 Task: Add Attachment from Google Drive to Card Card0000000131 in Board Board0000000033 in Workspace WS0000000011 in Trello. Add Cover Orange to Card Card0000000131 in Board Board0000000033 in Workspace WS0000000011 in Trello. Add "Add Label …" with "Title" Title0000000131 to Button Button0000000131 to Card Card0000000131 in Board Board0000000033 in Workspace WS0000000011 in Trello. Add Description DS0000000131 to Card Card0000000131 in Board Board0000000033 in Workspace WS0000000011 in Trello. Add Comment CM0000000131 to Card Card0000000131 in Board Board0000000033 in Workspace WS0000000011 in Trello
Action: Mouse moved to (499, 22)
Screenshot: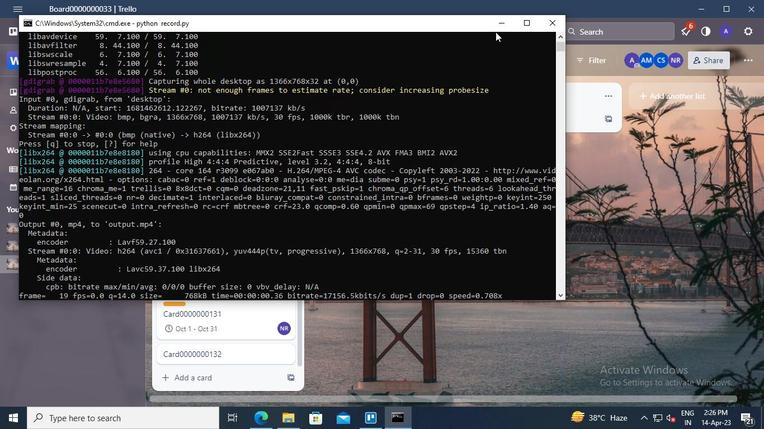 
Action: Mouse pressed left at (499, 22)
Screenshot: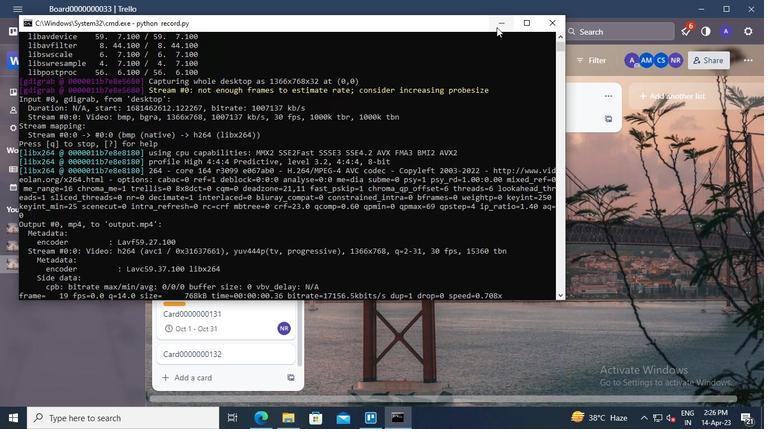 
Action: Mouse moved to (223, 316)
Screenshot: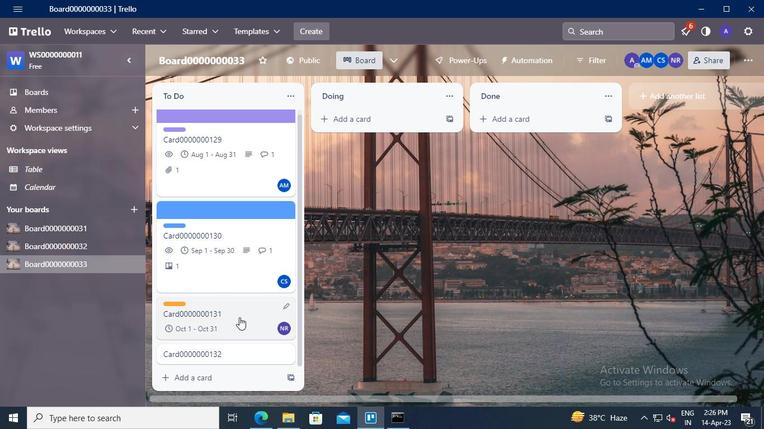 
Action: Mouse pressed left at (223, 316)
Screenshot: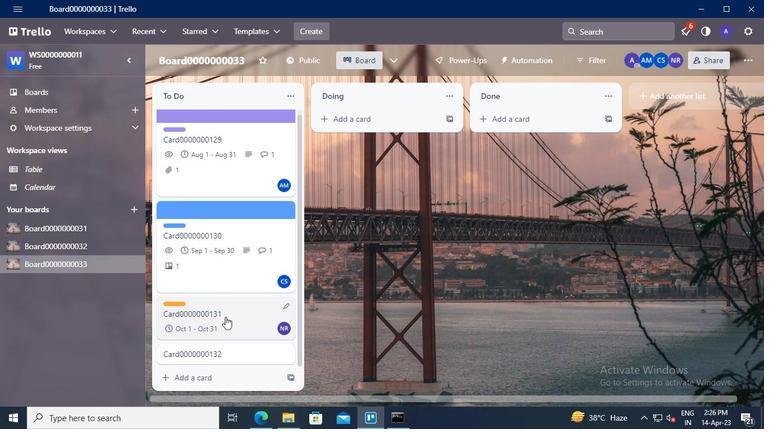 
Action: Mouse moved to (508, 234)
Screenshot: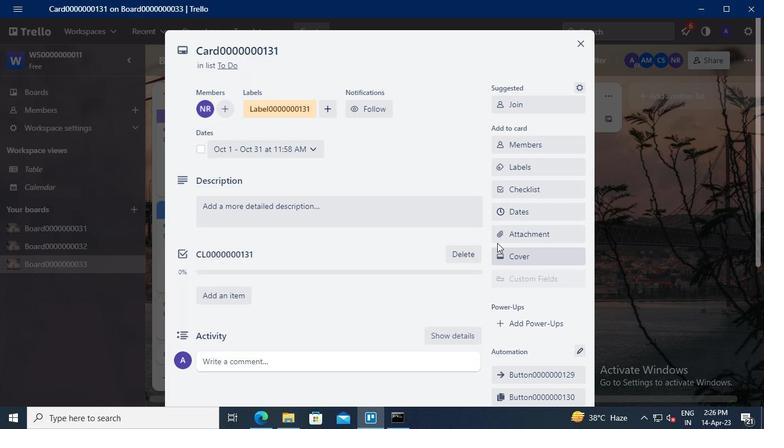 
Action: Mouse pressed left at (508, 234)
Screenshot: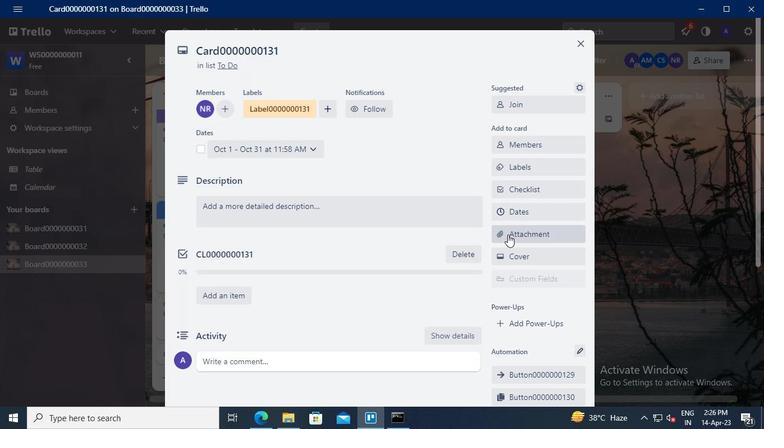 
Action: Mouse moved to (539, 134)
Screenshot: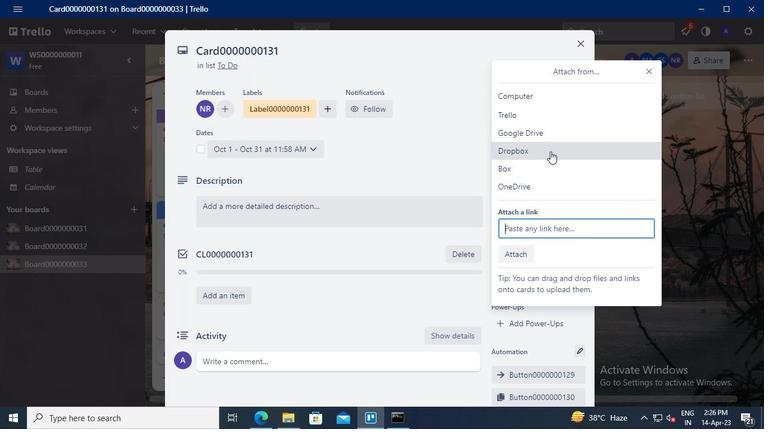 
Action: Mouse pressed left at (539, 134)
Screenshot: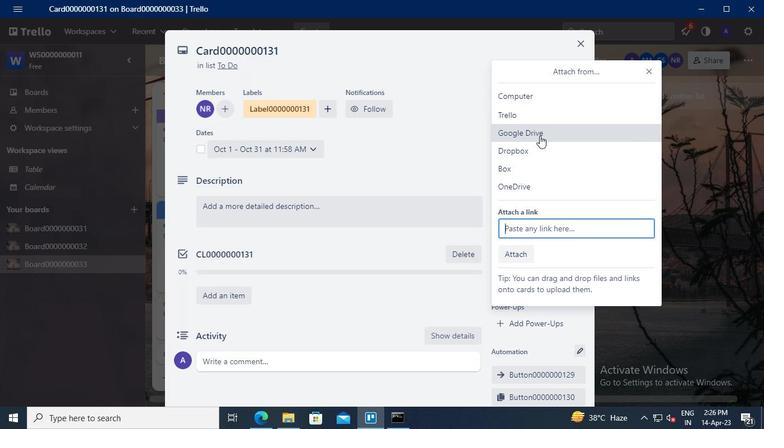 
Action: Mouse moved to (175, 199)
Screenshot: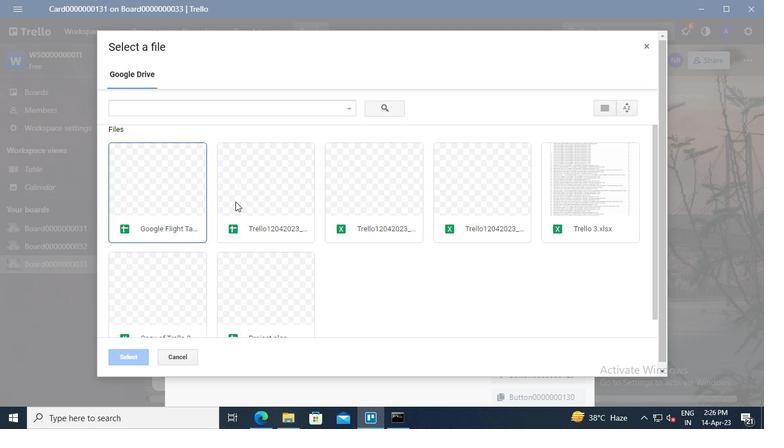 
Action: Mouse pressed left at (175, 199)
Screenshot: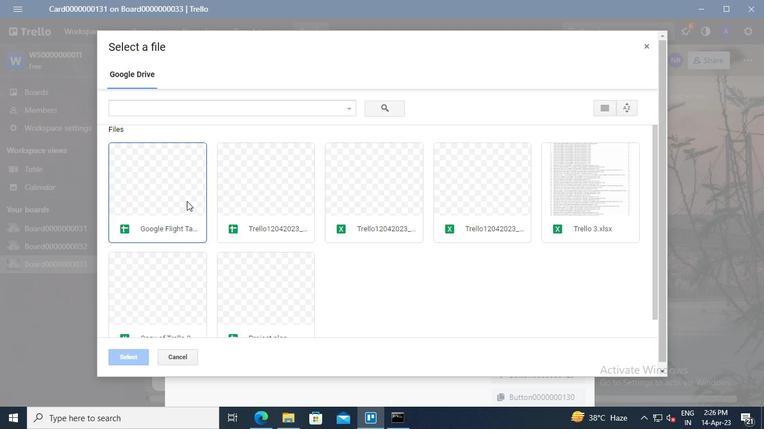 
Action: Mouse moved to (141, 360)
Screenshot: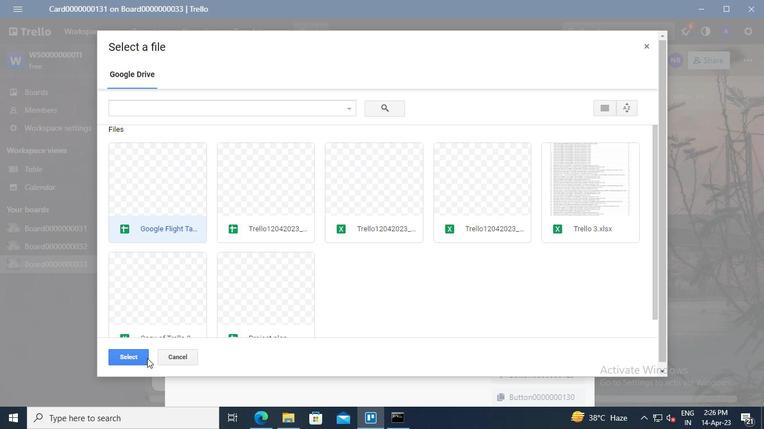 
Action: Mouse pressed left at (141, 360)
Screenshot: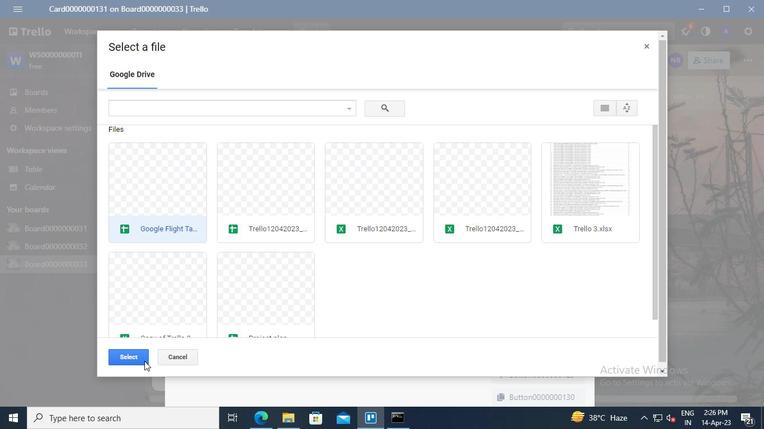 
Action: Mouse moved to (517, 262)
Screenshot: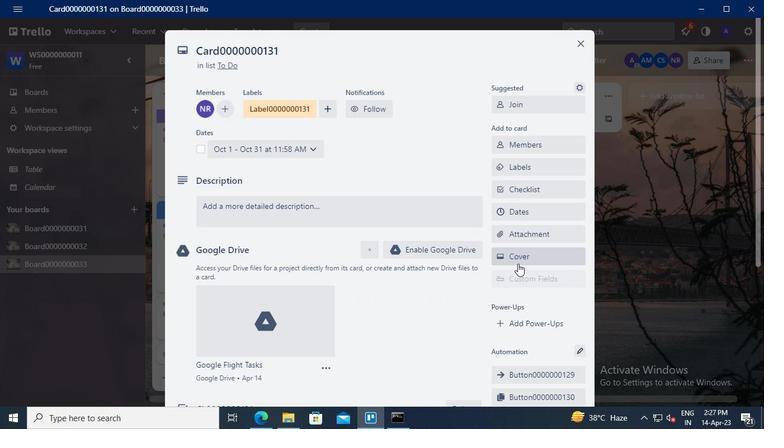 
Action: Mouse pressed left at (517, 262)
Screenshot: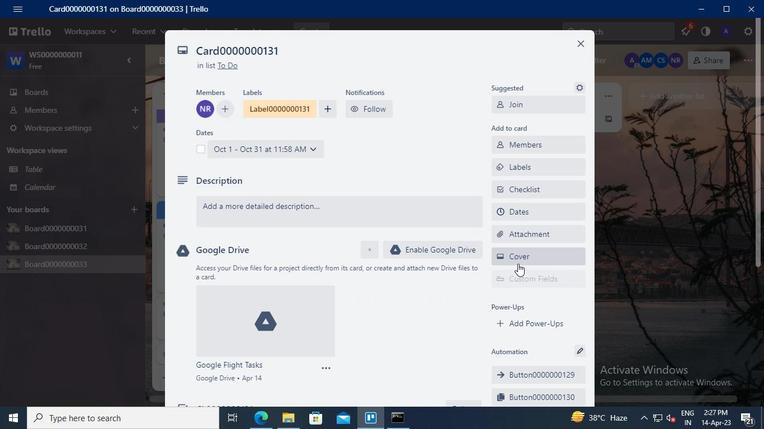 
Action: Mouse moved to (582, 185)
Screenshot: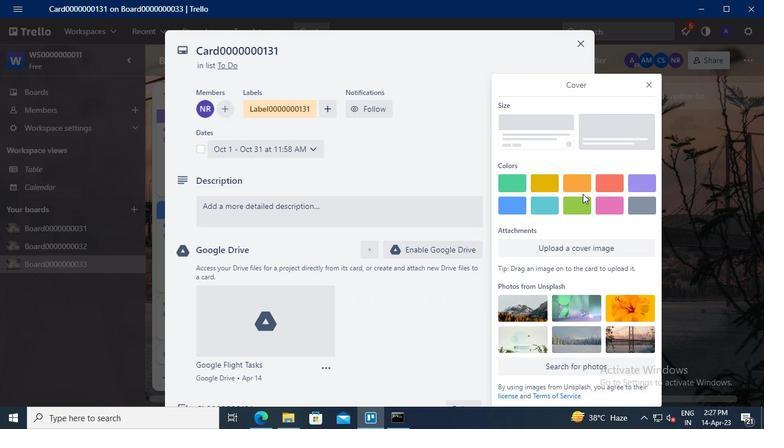 
Action: Mouse pressed left at (582, 185)
Screenshot: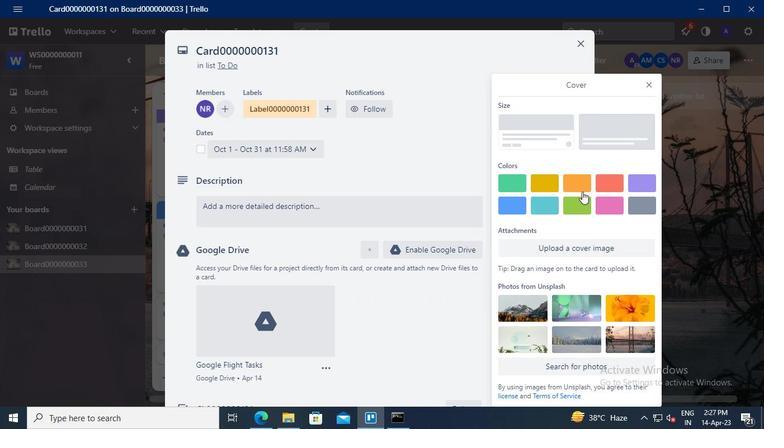 
Action: Mouse moved to (648, 64)
Screenshot: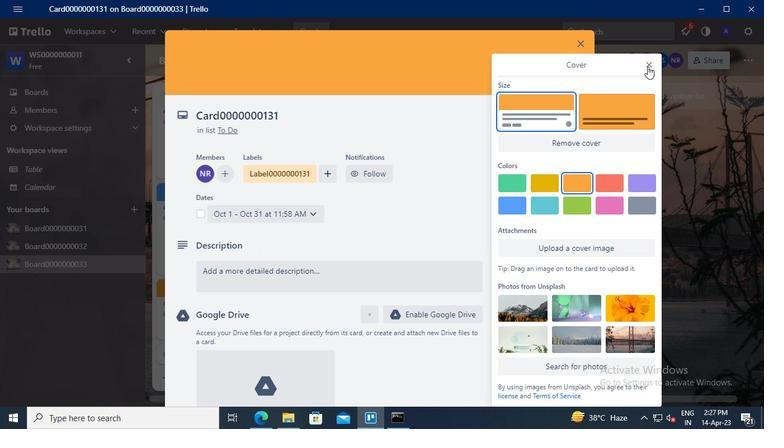 
Action: Mouse pressed left at (648, 64)
Screenshot: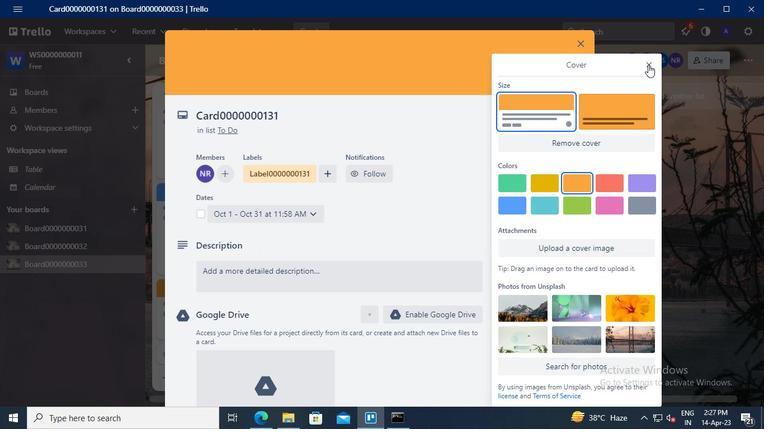 
Action: Mouse moved to (536, 347)
Screenshot: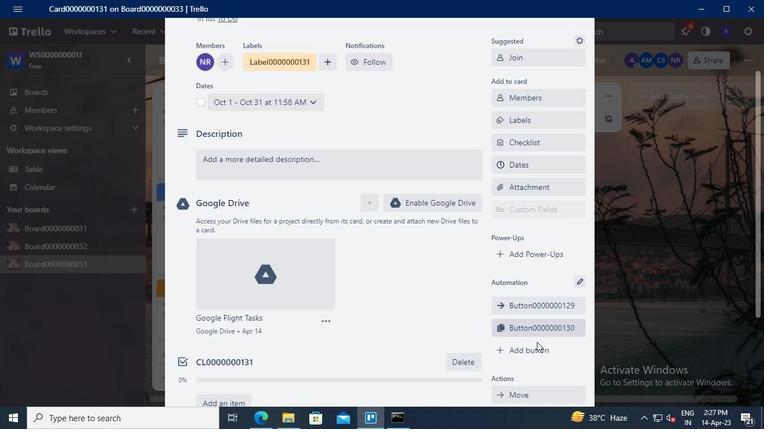 
Action: Mouse pressed left at (536, 347)
Screenshot: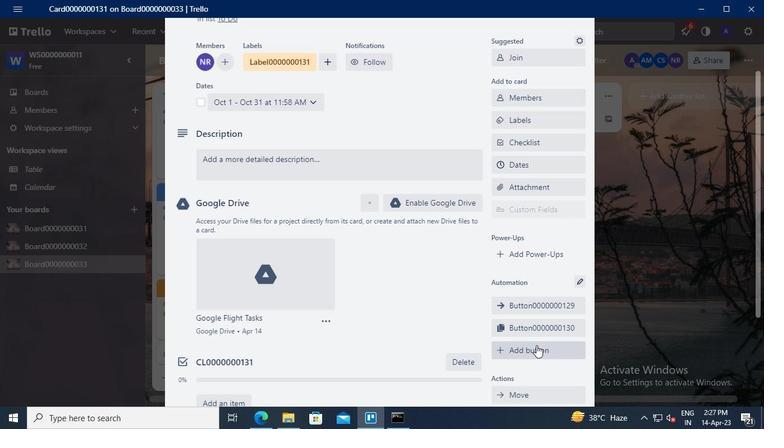
Action: Mouse moved to (543, 151)
Screenshot: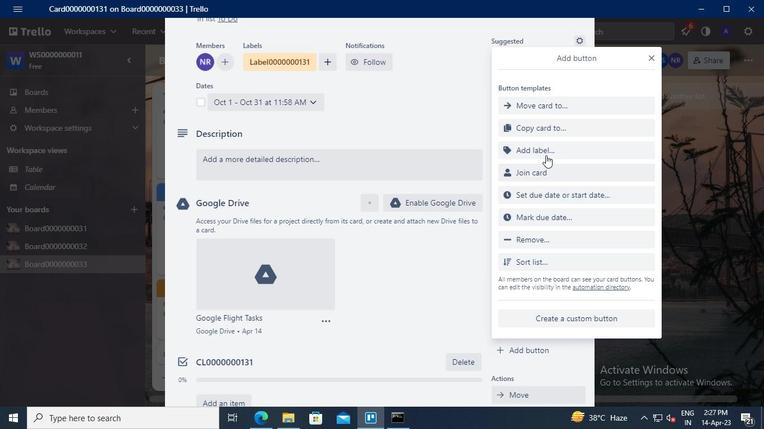 
Action: Mouse pressed left at (543, 151)
Screenshot: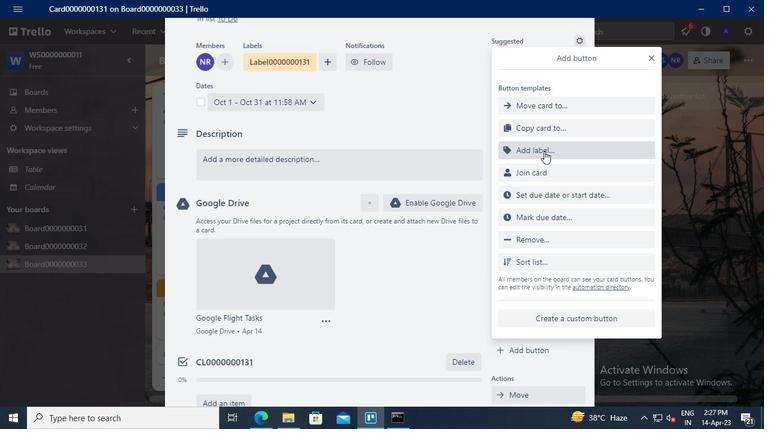 
Action: Mouse moved to (549, 180)
Screenshot: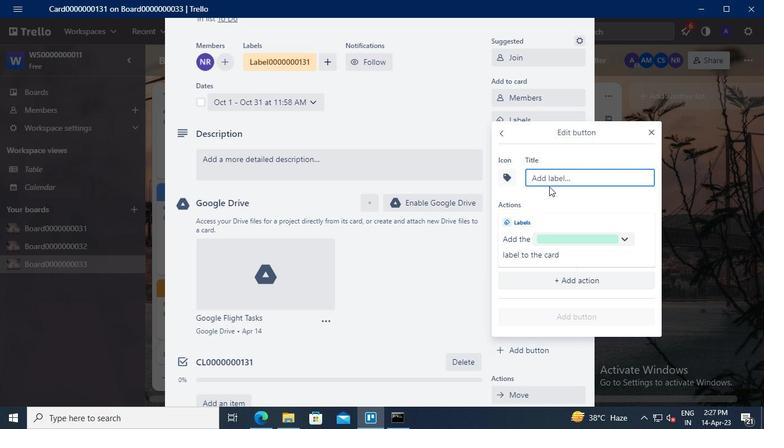 
Action: Mouse pressed left at (549, 180)
Screenshot: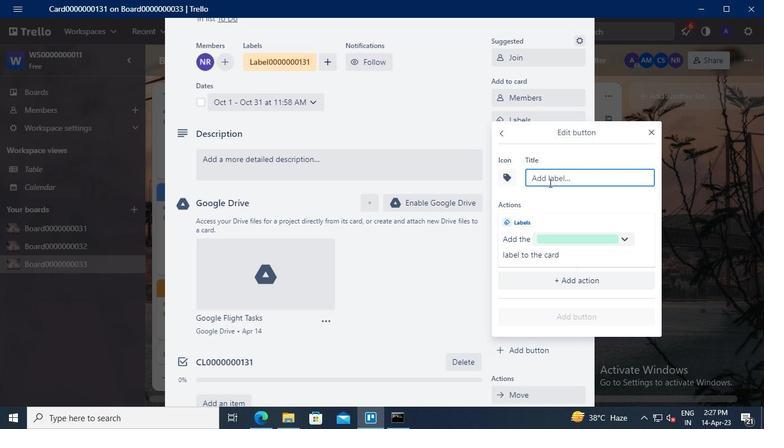
Action: Keyboard Key.shift
Screenshot: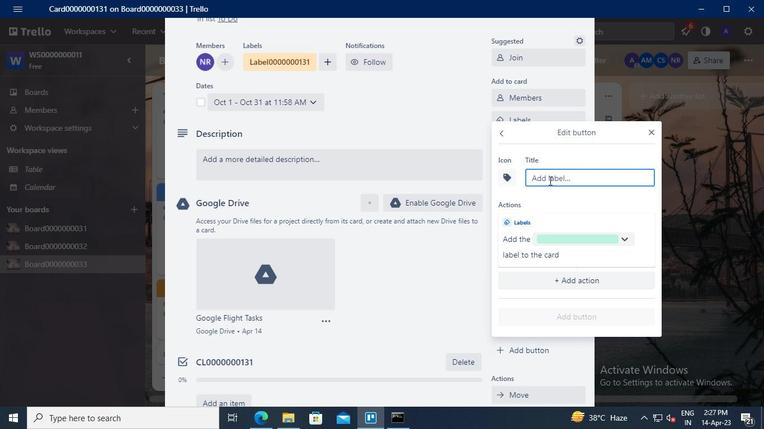 
Action: Keyboard T
Screenshot: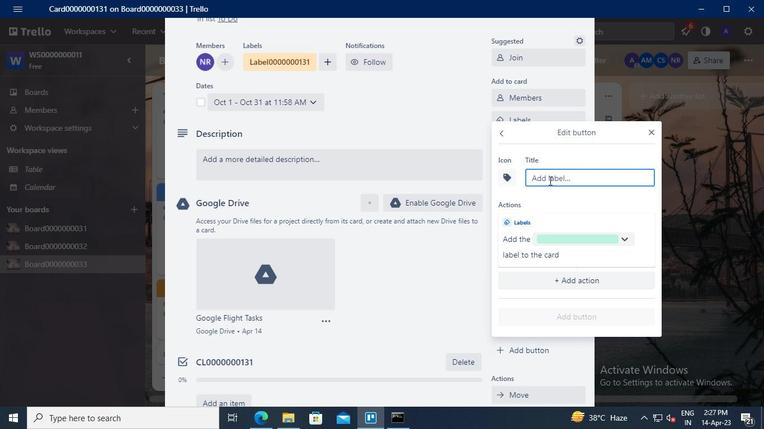 
Action: Keyboard i
Screenshot: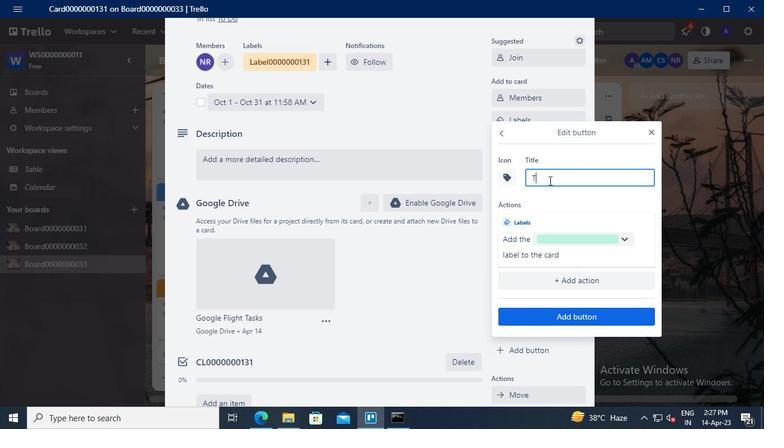 
Action: Keyboard t
Screenshot: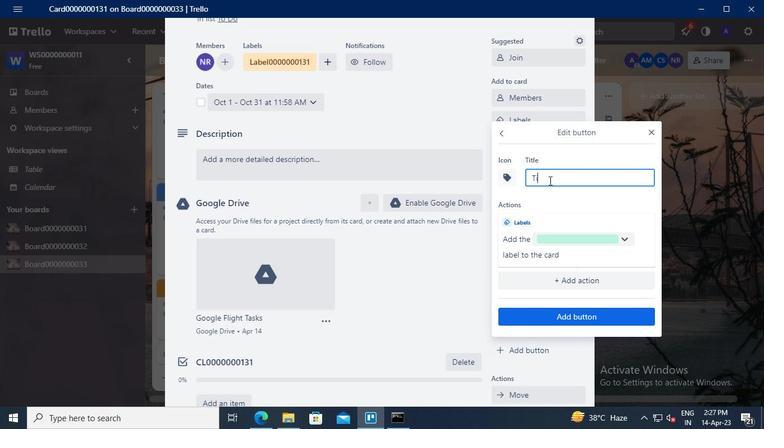 
Action: Keyboard l
Screenshot: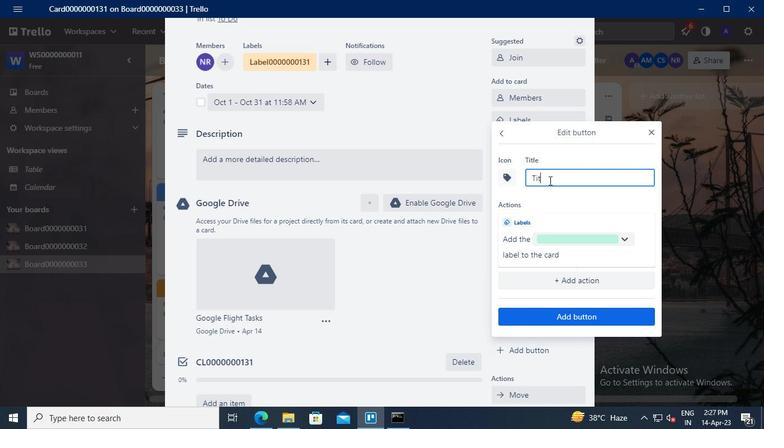 
Action: Keyboard e
Screenshot: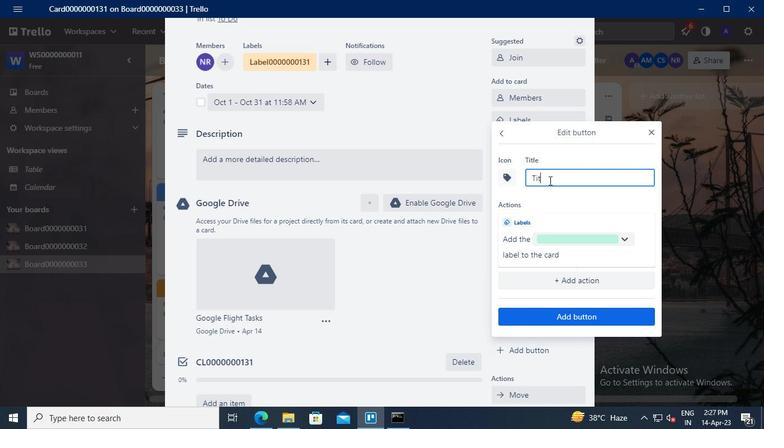 
Action: Keyboard <96>
Screenshot: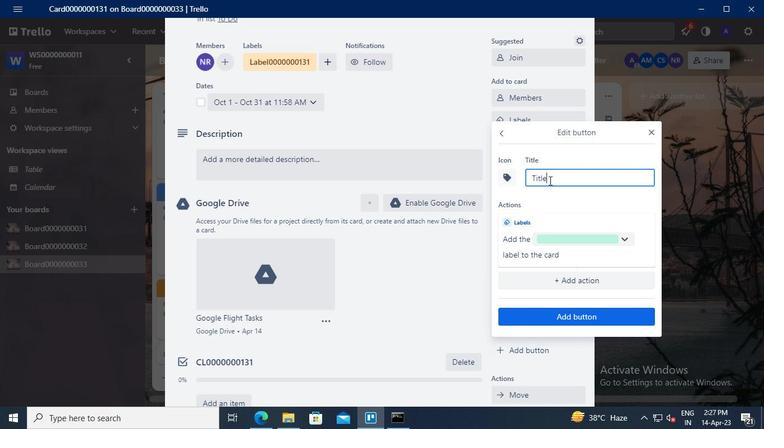 
Action: Keyboard <96>
Screenshot: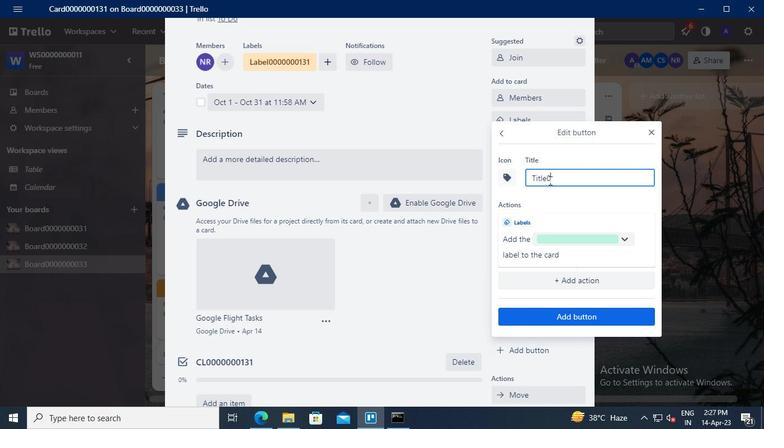 
Action: Keyboard <96>
Screenshot: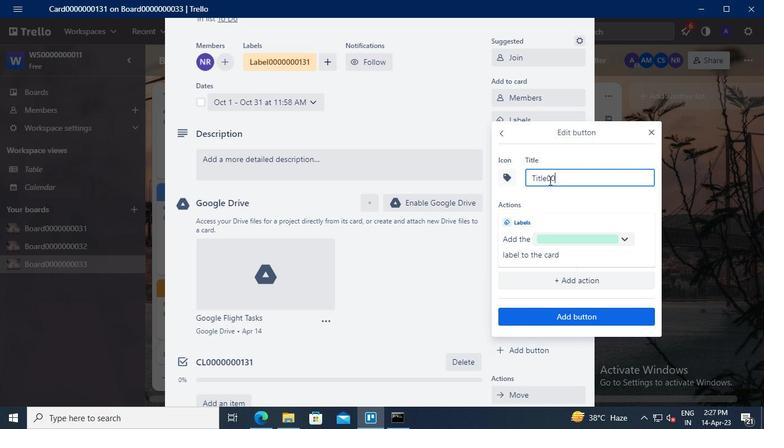 
Action: Keyboard <96>
Screenshot: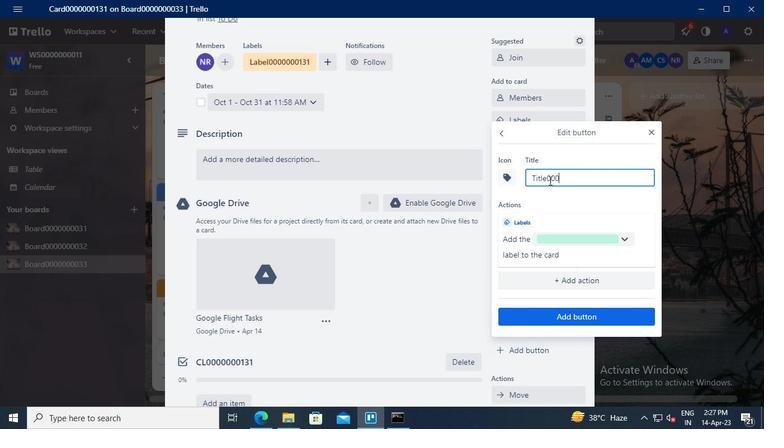 
Action: Keyboard <96>
Screenshot: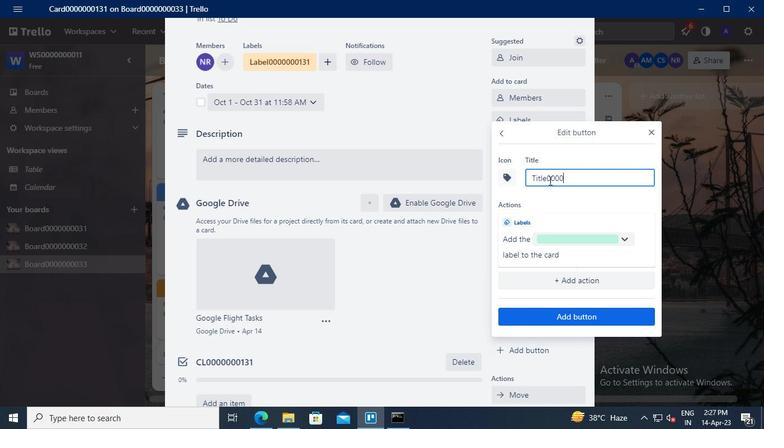 
Action: Keyboard <96>
Screenshot: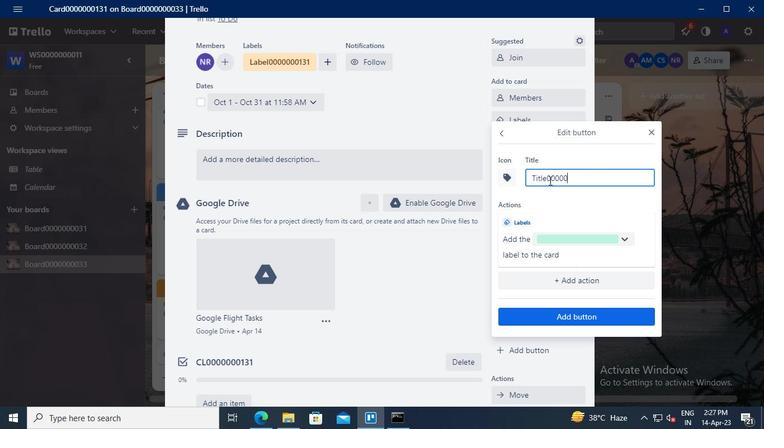 
Action: Keyboard <96>
Screenshot: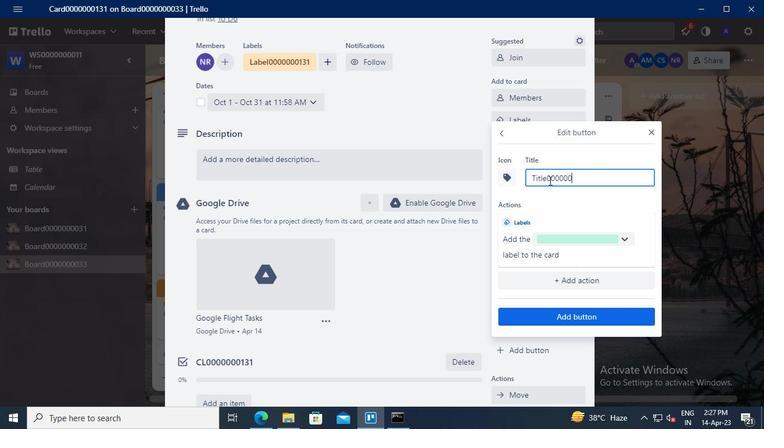 
Action: Keyboard <97>
Screenshot: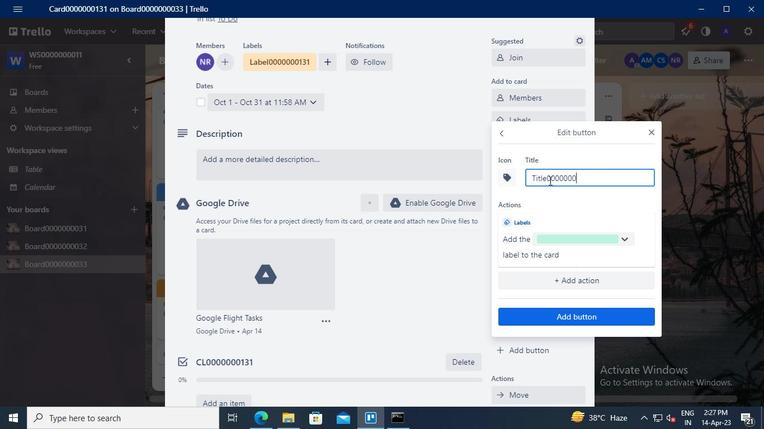 
Action: Keyboard <99>
Screenshot: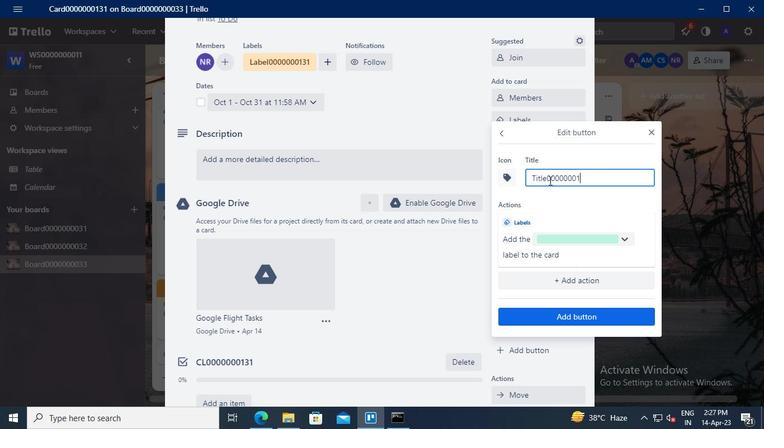 
Action: Keyboard <97>
Screenshot: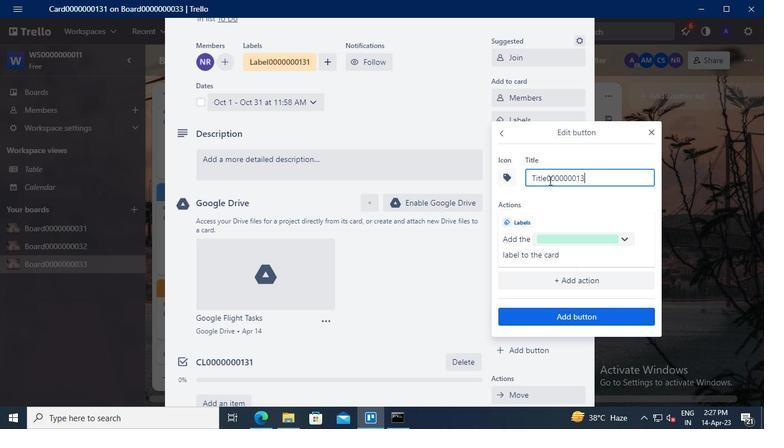 
Action: Mouse moved to (576, 313)
Screenshot: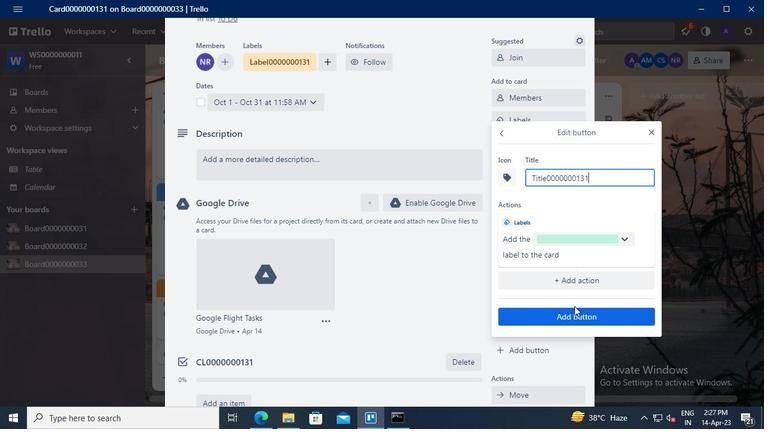 
Action: Mouse pressed left at (576, 313)
Screenshot: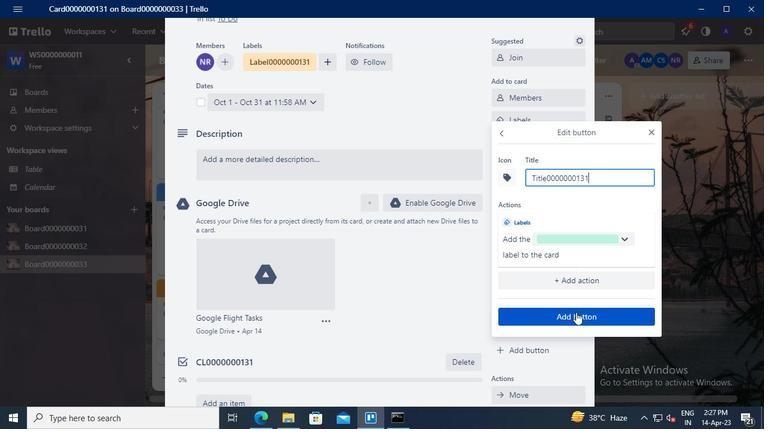 
Action: Mouse moved to (248, 164)
Screenshot: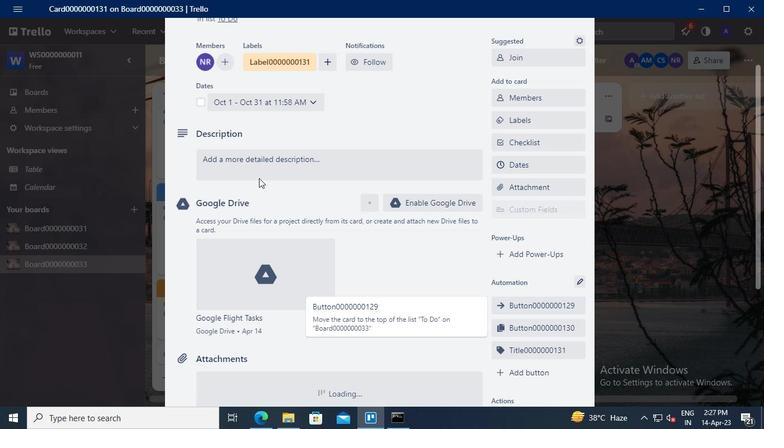 
Action: Mouse pressed left at (248, 164)
Screenshot: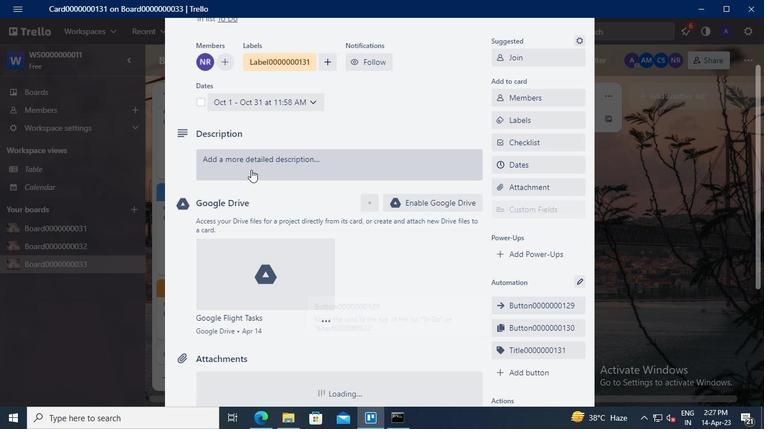 
Action: Mouse moved to (233, 202)
Screenshot: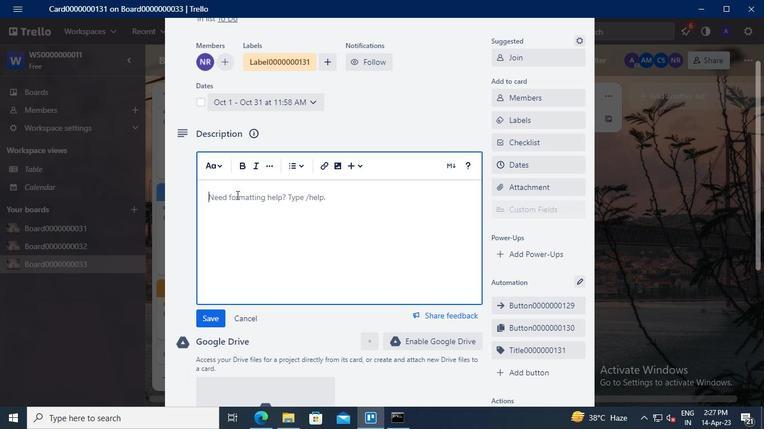 
Action: Mouse pressed left at (233, 202)
Screenshot: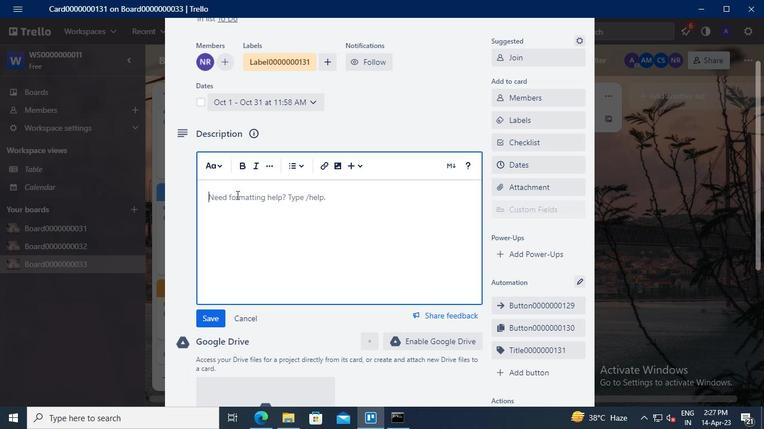 
Action: Keyboard Key.shift
Screenshot: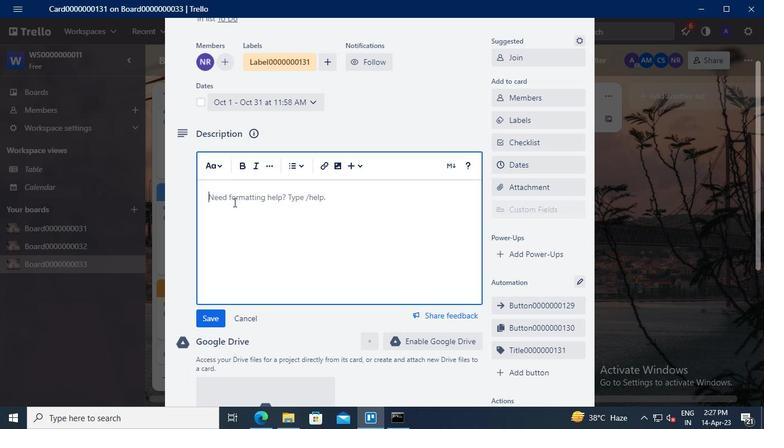 
Action: Keyboard D
Screenshot: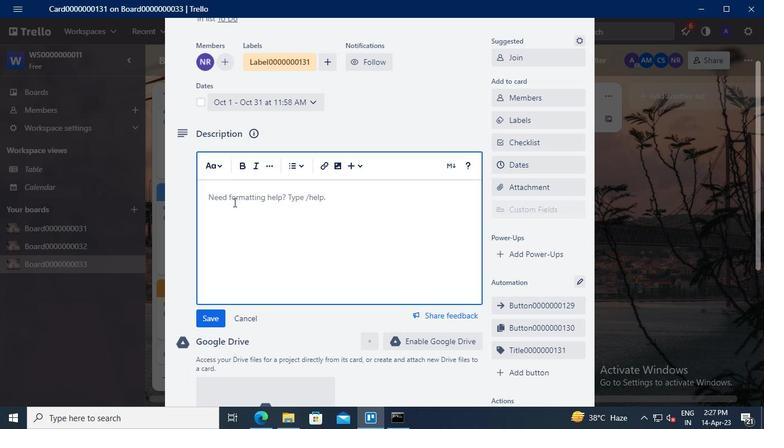 
Action: Keyboard S
Screenshot: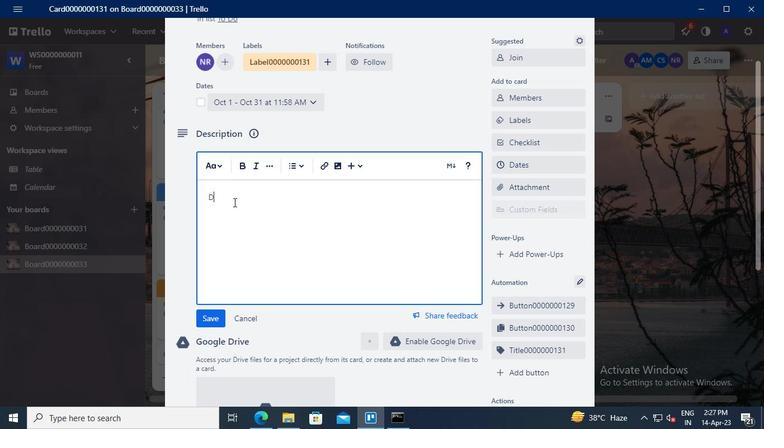 
Action: Keyboard <96>
Screenshot: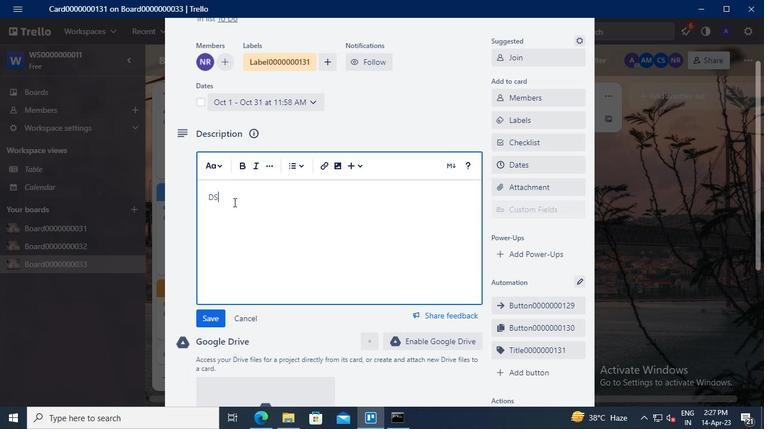 
Action: Keyboard <96>
Screenshot: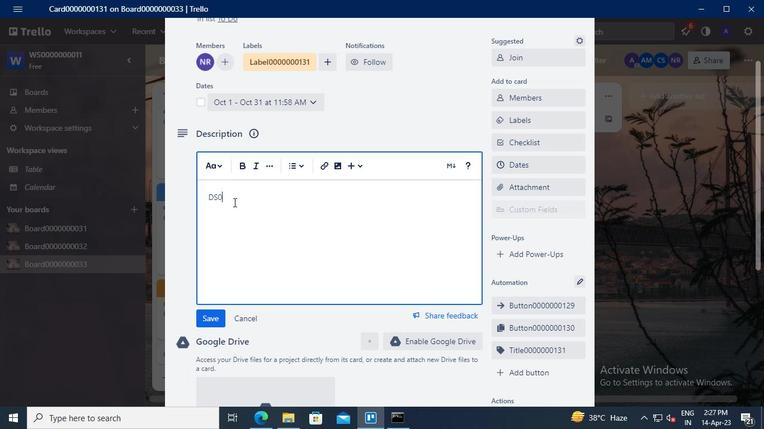 
Action: Keyboard <96>
Screenshot: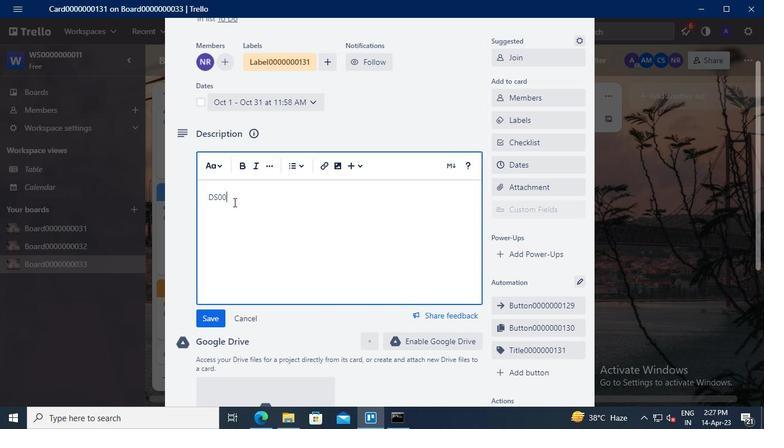 
Action: Keyboard <96>
Screenshot: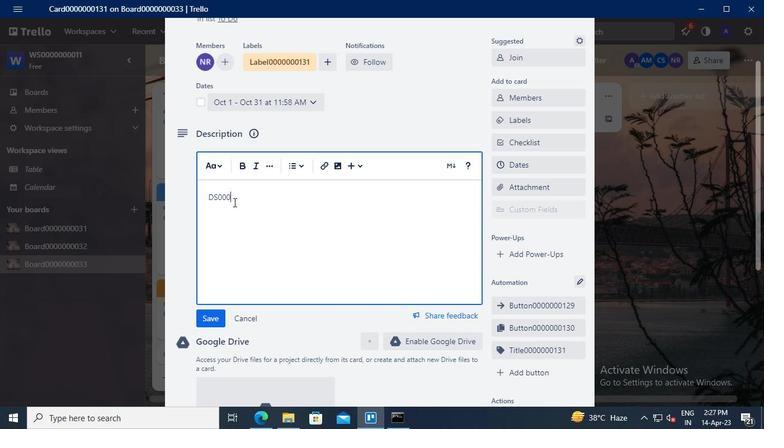 
Action: Keyboard <96>
Screenshot: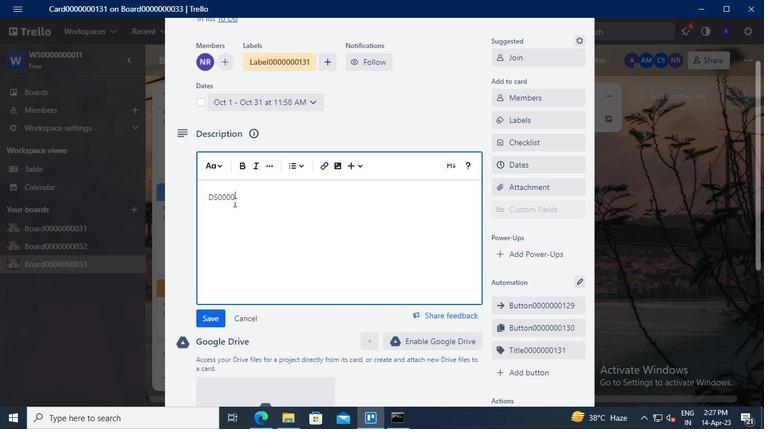 
Action: Keyboard <96>
Screenshot: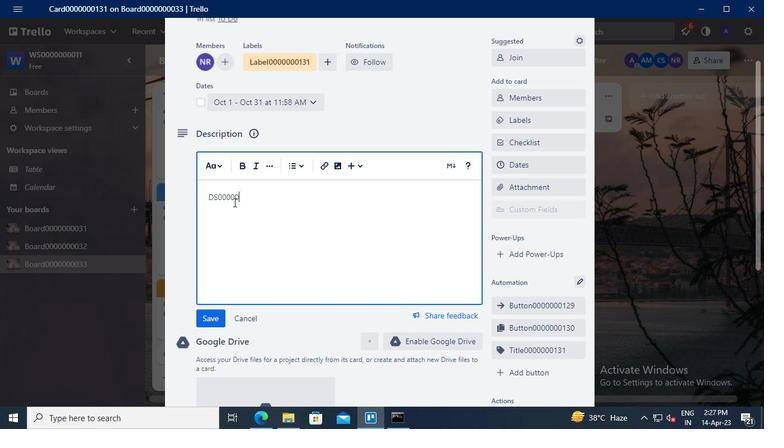 
Action: Keyboard <96>
Screenshot: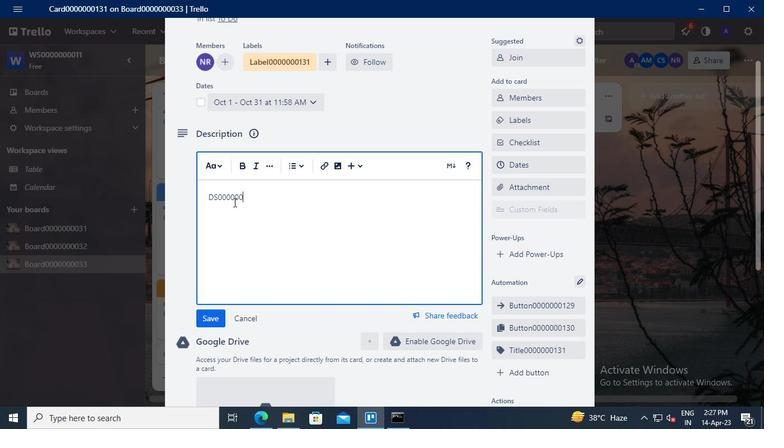 
Action: Keyboard <97>
Screenshot: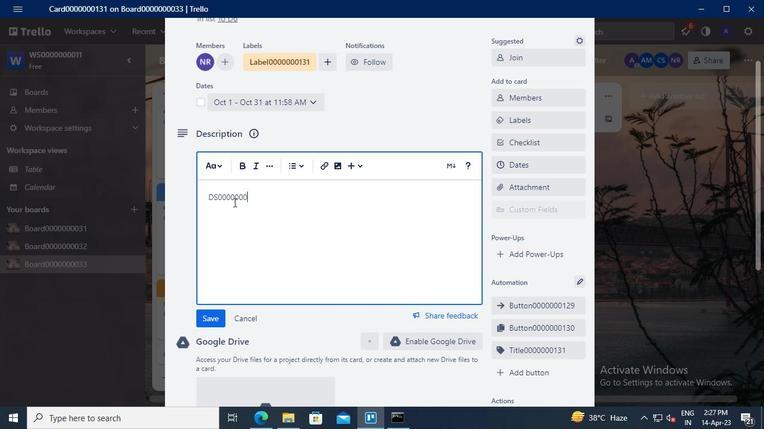 
Action: Keyboard <99>
Screenshot: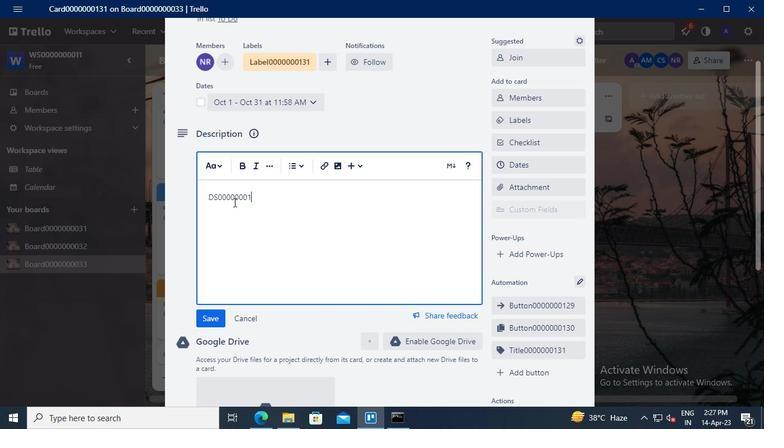 
Action: Keyboard <97>
Screenshot: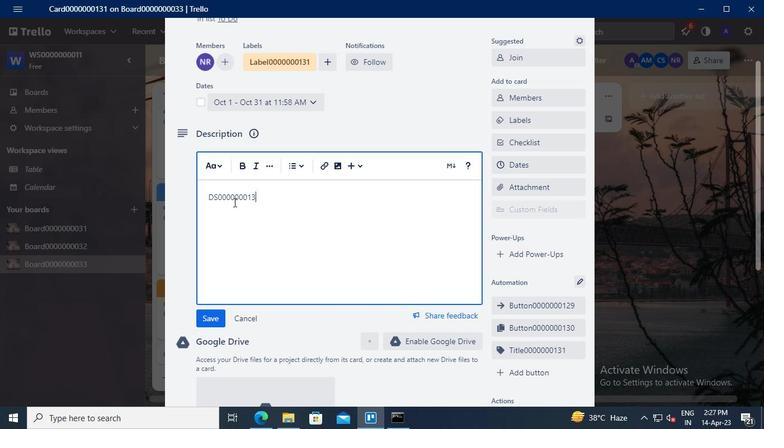 
Action: Mouse moved to (217, 311)
Screenshot: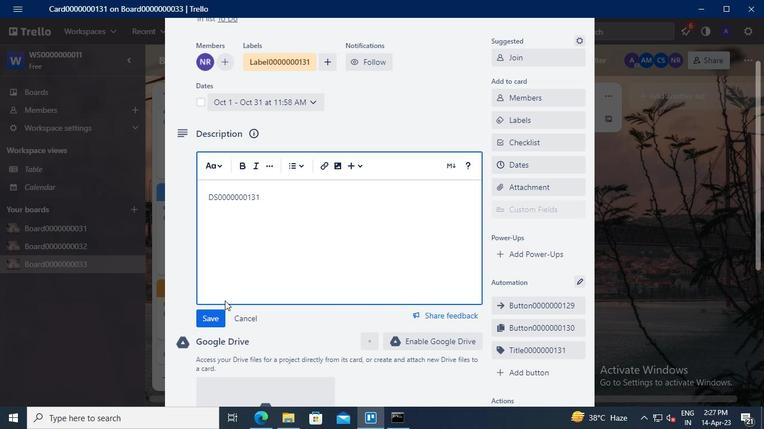 
Action: Mouse pressed left at (217, 311)
Screenshot: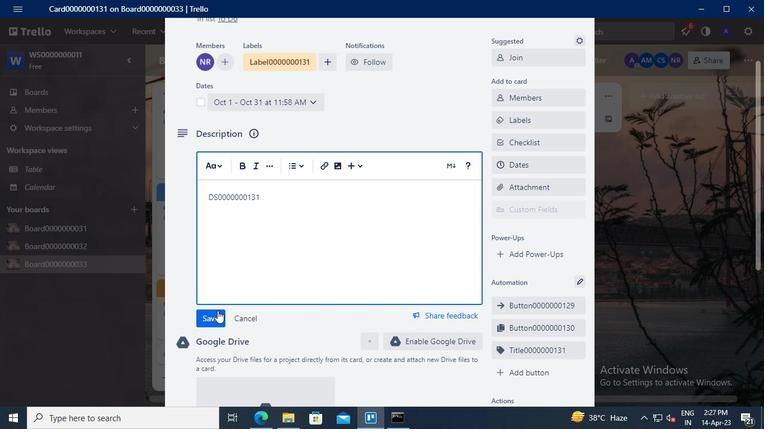 
Action: Mouse moved to (231, 286)
Screenshot: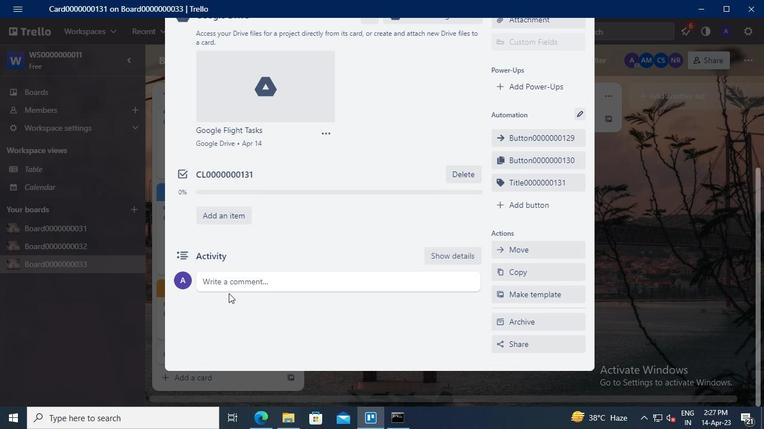 
Action: Mouse pressed left at (231, 286)
Screenshot: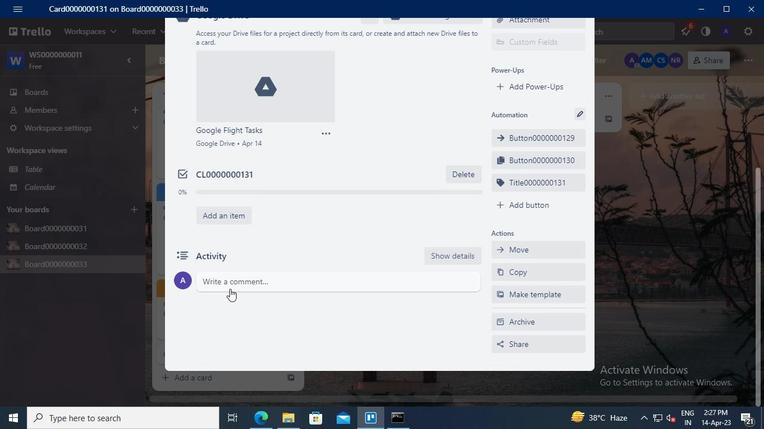 
Action: Keyboard Key.shift
Screenshot: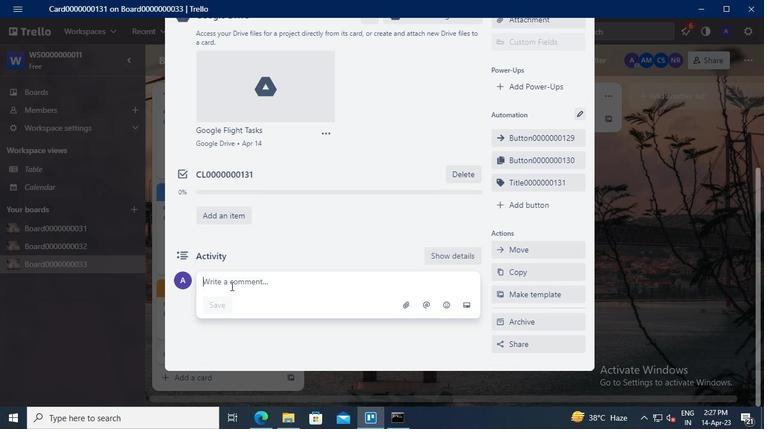 
Action: Keyboard C
Screenshot: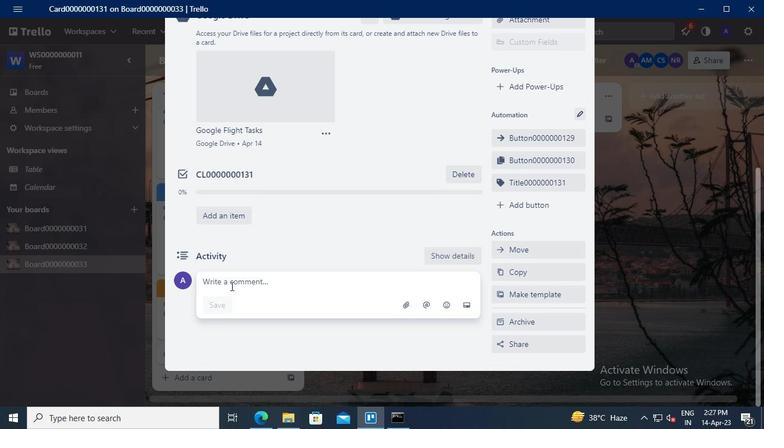 
Action: Keyboard M
Screenshot: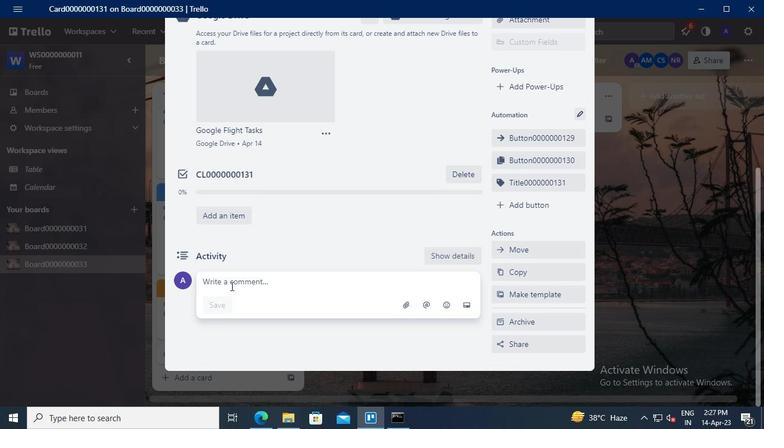 
Action: Keyboard <96>
Screenshot: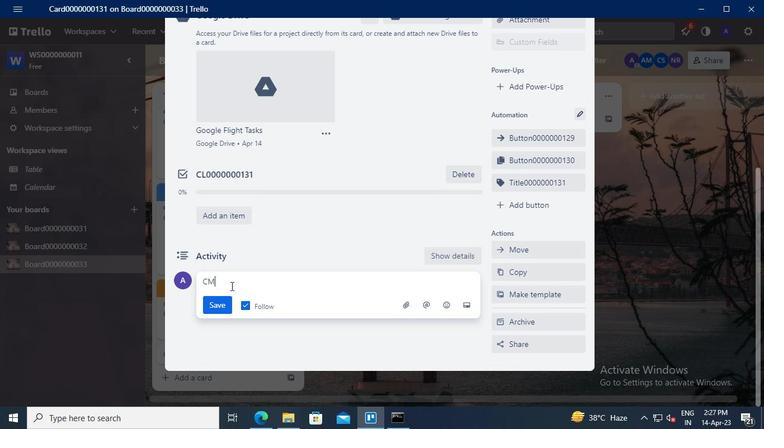 
Action: Keyboard <96>
Screenshot: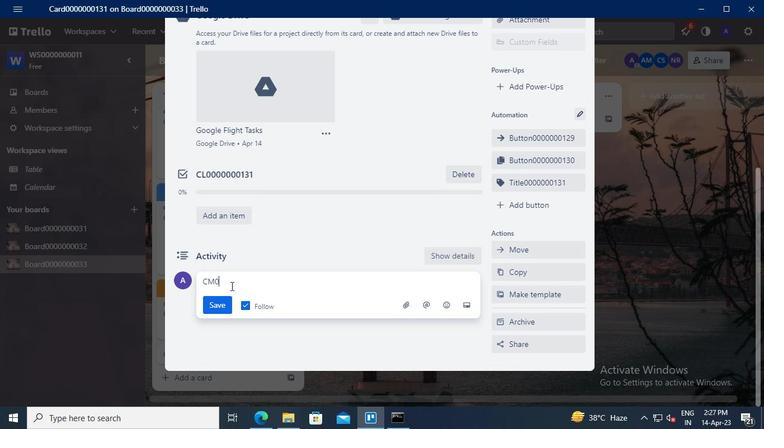 
Action: Keyboard <96>
Screenshot: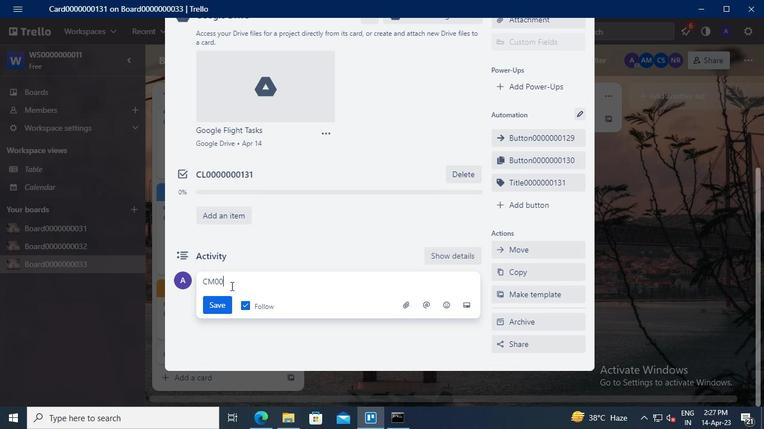 
Action: Keyboard <96>
Screenshot: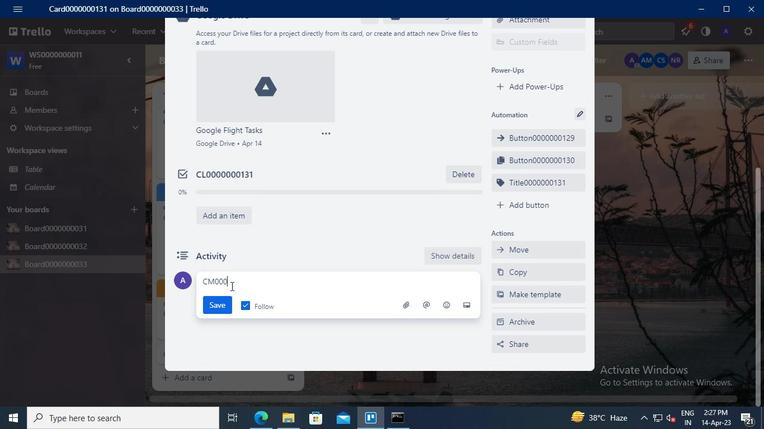 
Action: Keyboard <96>
Screenshot: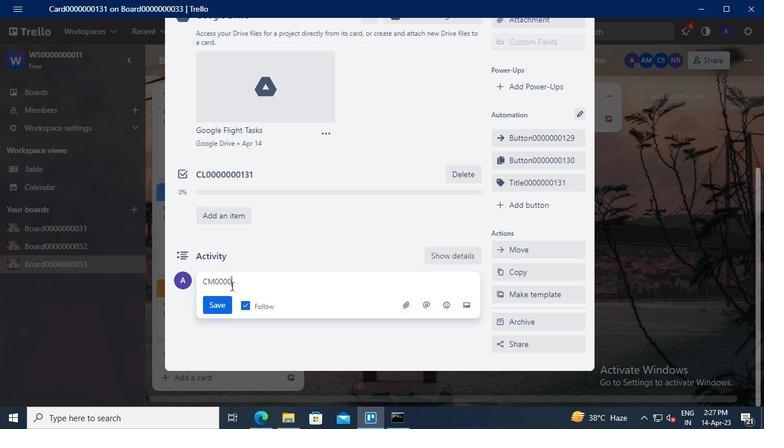 
Action: Keyboard <96>
Screenshot: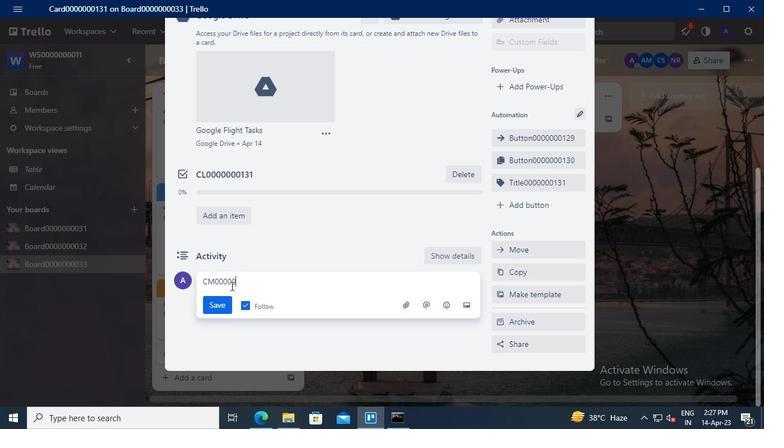 
Action: Keyboard <96>
Screenshot: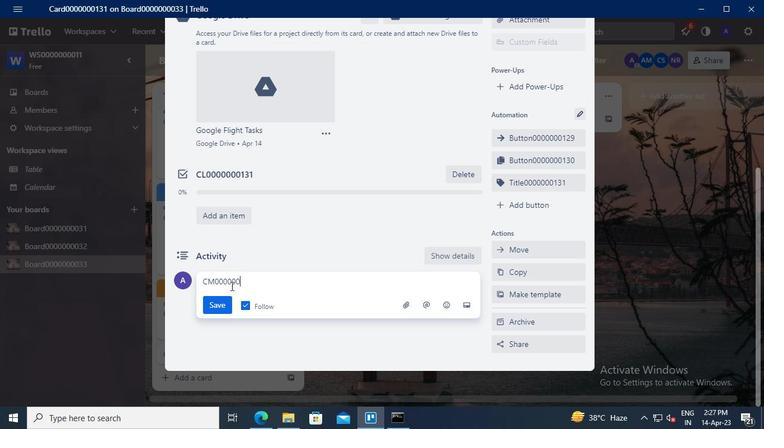 
Action: Keyboard <97>
Screenshot: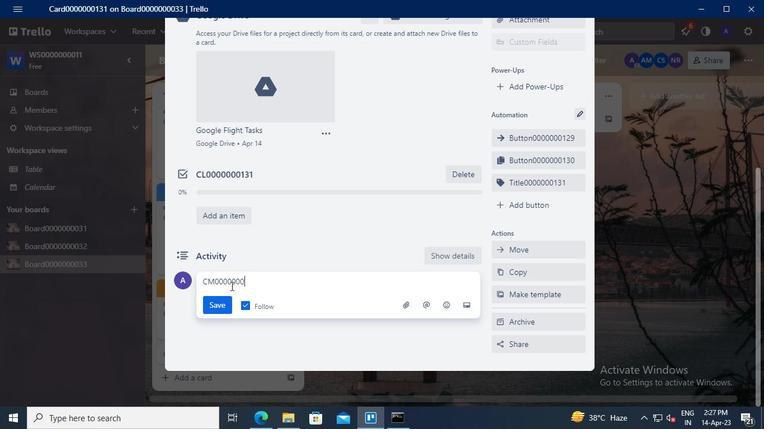 
Action: Keyboard <99>
Screenshot: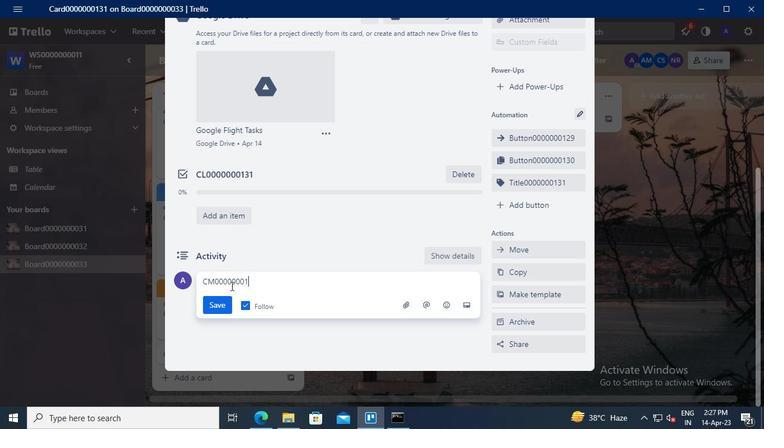 
Action: Keyboard <97>
Screenshot: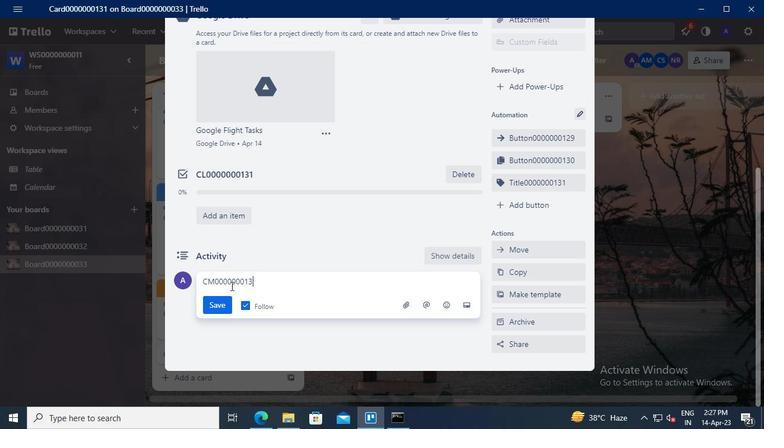 
Action: Mouse moved to (219, 304)
Screenshot: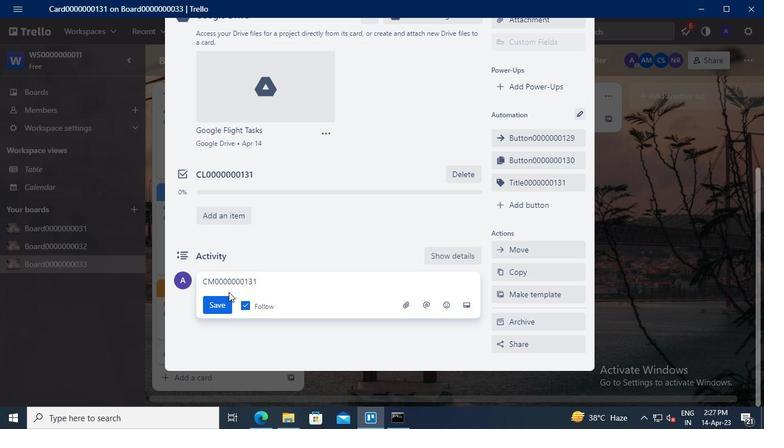 
Action: Mouse pressed left at (219, 304)
Screenshot: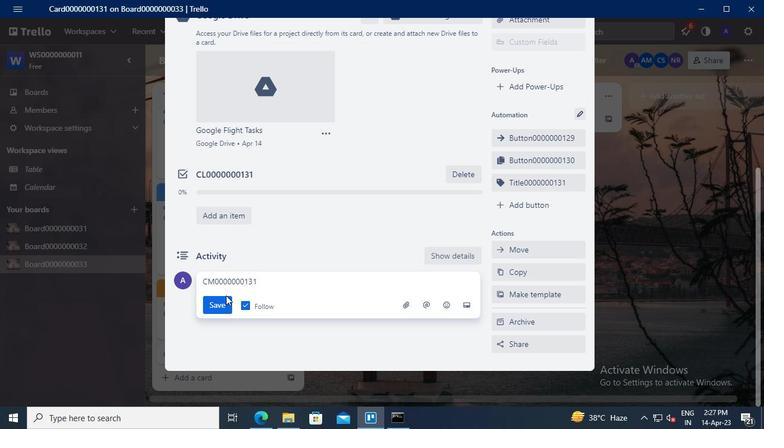 
Action: Mouse moved to (400, 423)
Screenshot: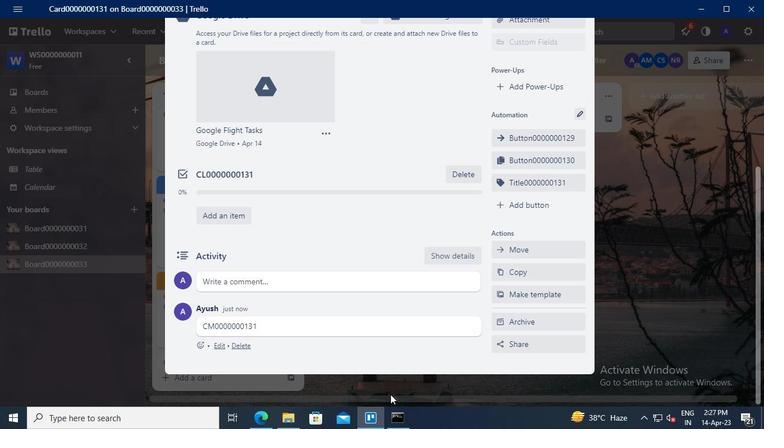 
Action: Mouse pressed left at (400, 423)
Screenshot: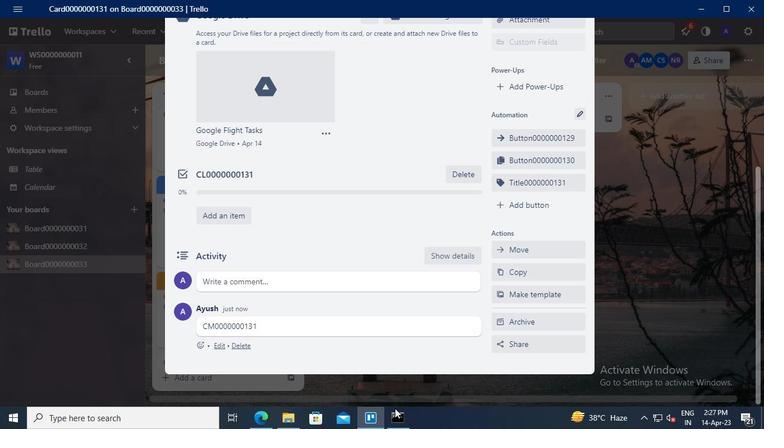 
Action: Mouse moved to (551, 29)
Screenshot: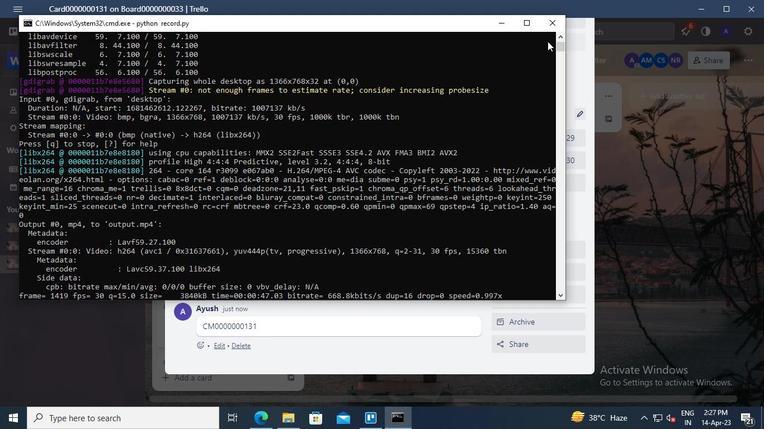 
Action: Mouse pressed left at (551, 29)
Screenshot: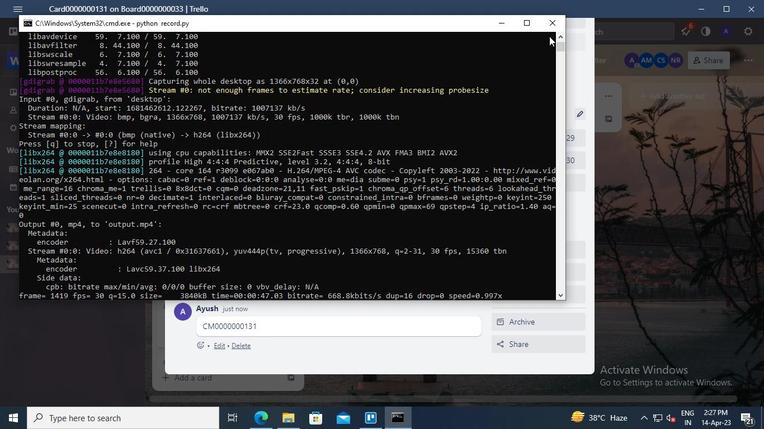 
